 Task: In Heading Arial with underline. Font size of heading  '18'Font style of data Calibri. Font size of data  9Alignment of headline & data Align center. Fill color in heading,  RedFont color of data Black Apply border in Data No BorderIn the sheet  Attendance Trackerbook
Action: Mouse moved to (128, 101)
Screenshot: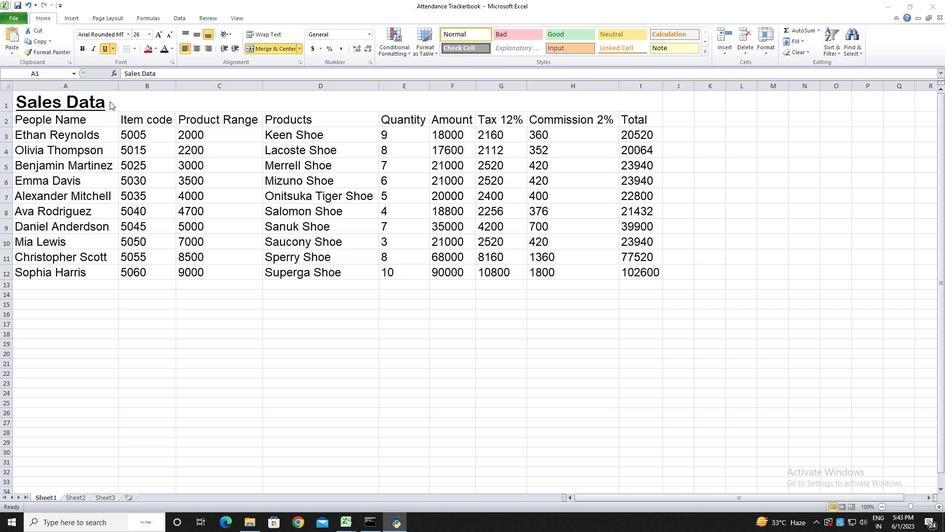 
Action: Mouse pressed left at (128, 101)
Screenshot: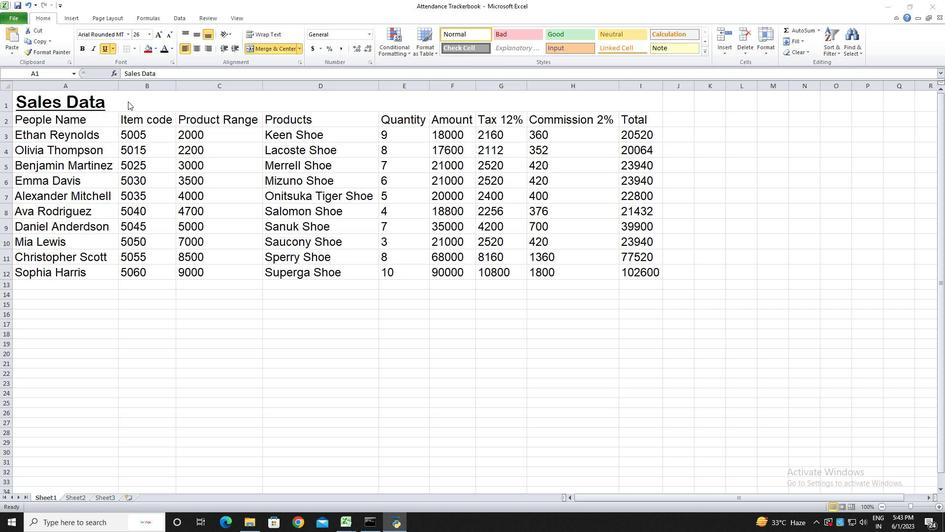 
Action: Mouse moved to (129, 33)
Screenshot: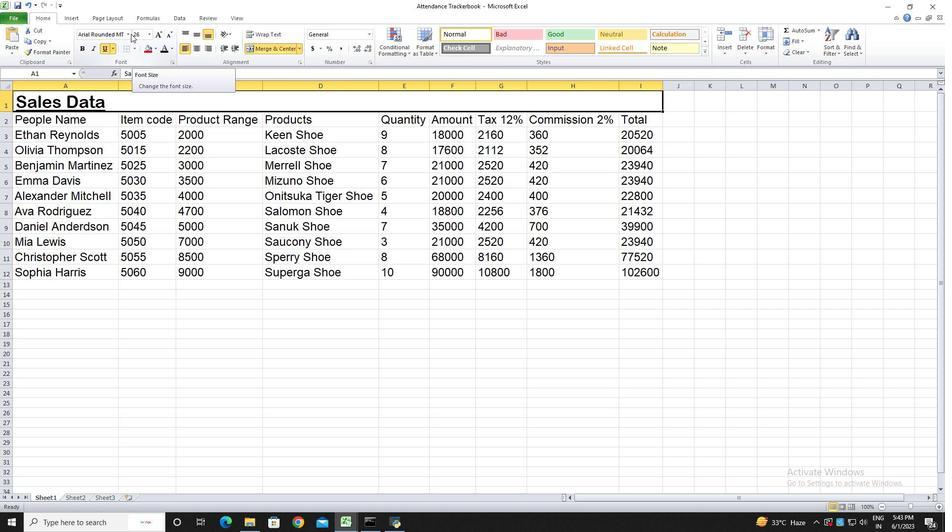 
Action: Mouse pressed left at (129, 33)
Screenshot: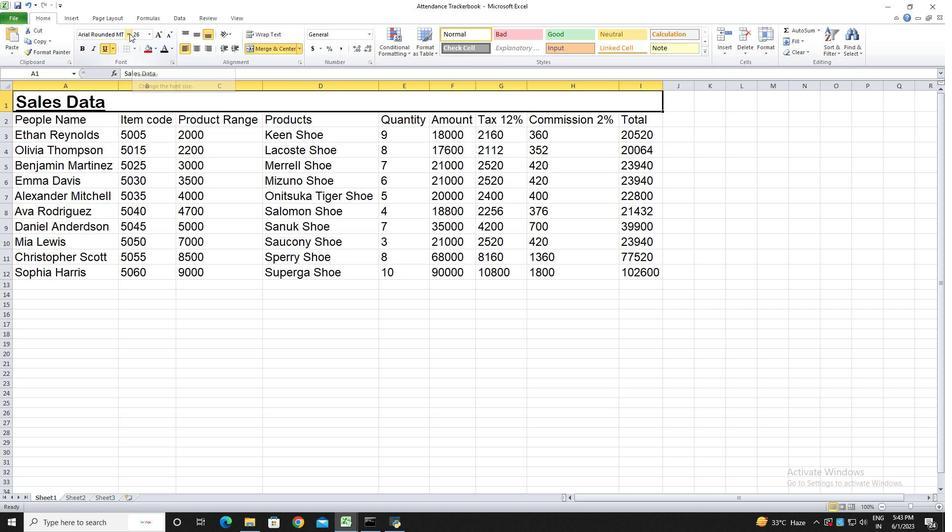 
Action: Mouse moved to (105, 114)
Screenshot: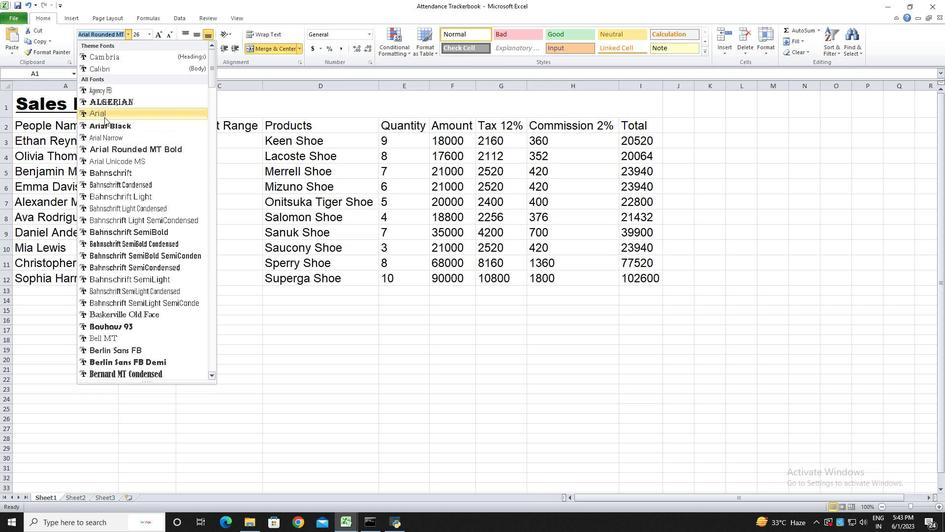 
Action: Mouse pressed left at (105, 114)
Screenshot: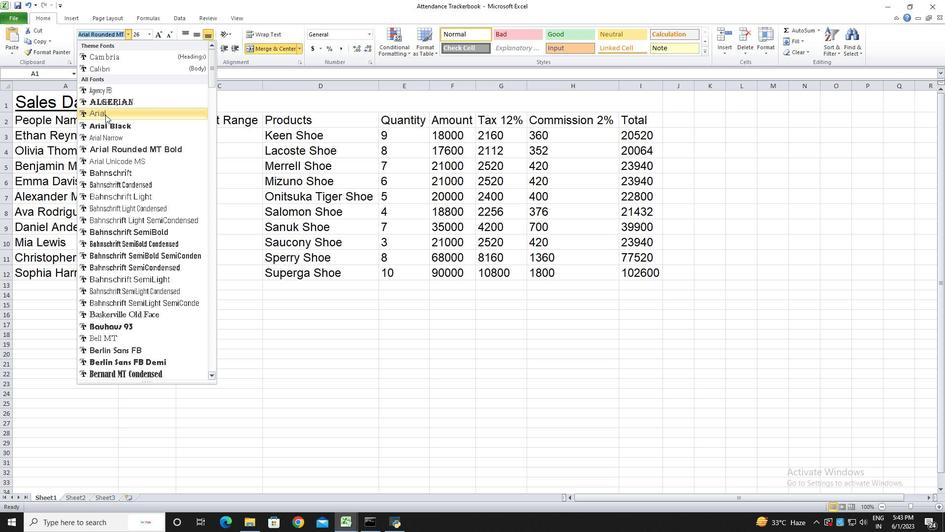 
Action: Mouse moved to (112, 48)
Screenshot: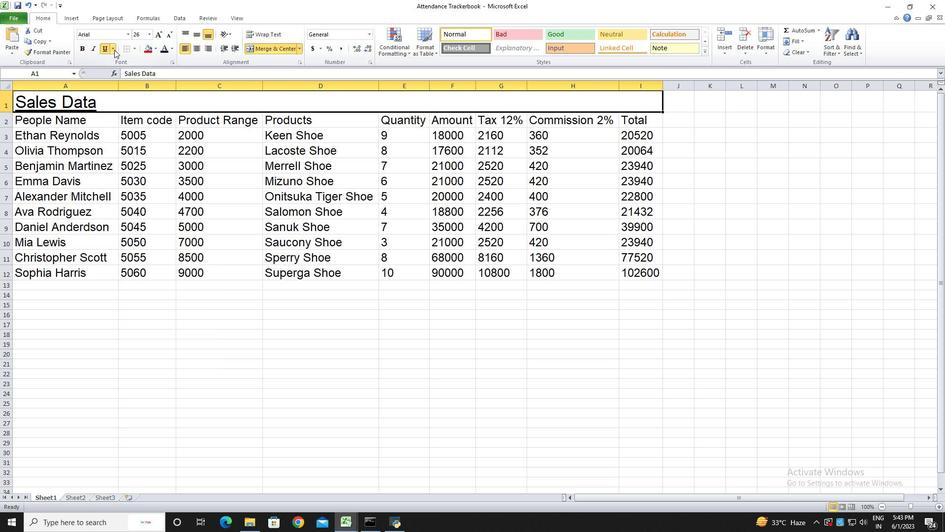 
Action: Mouse pressed left at (112, 48)
Screenshot: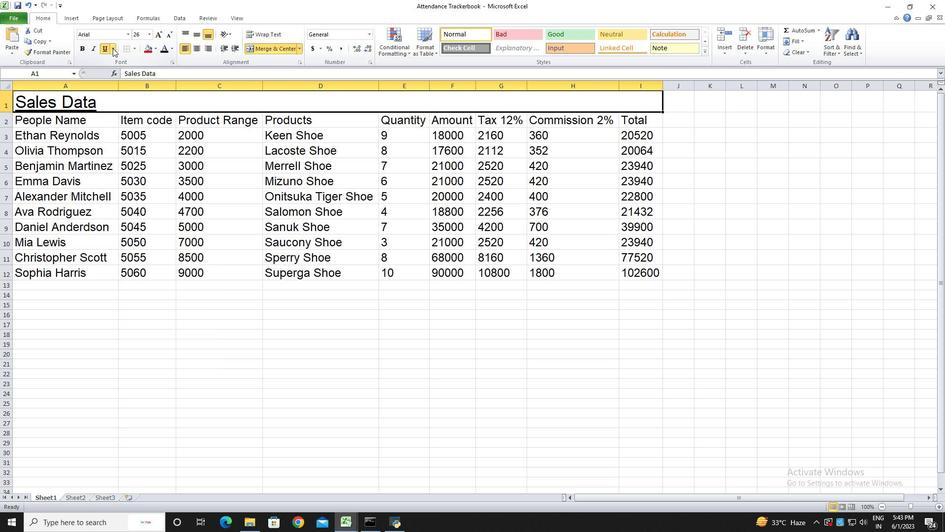 
Action: Mouse moved to (121, 59)
Screenshot: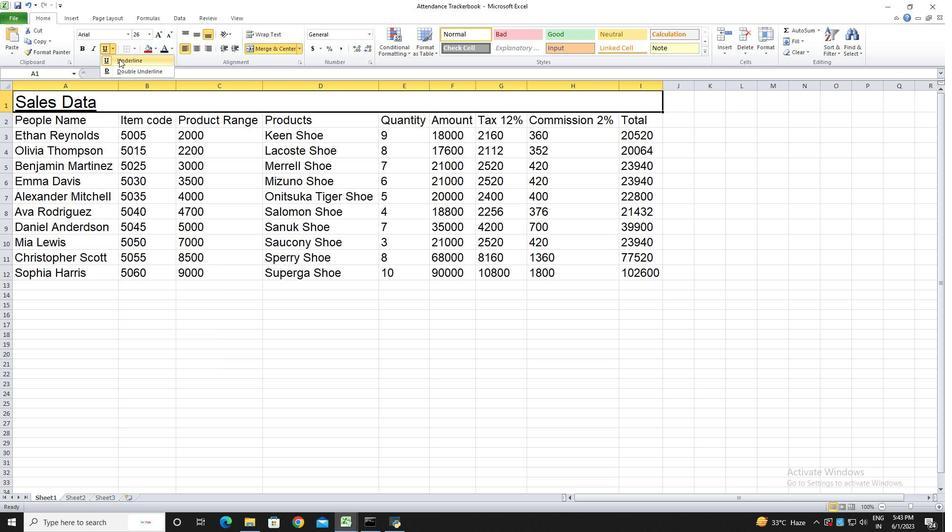 
Action: Mouse pressed left at (121, 59)
Screenshot: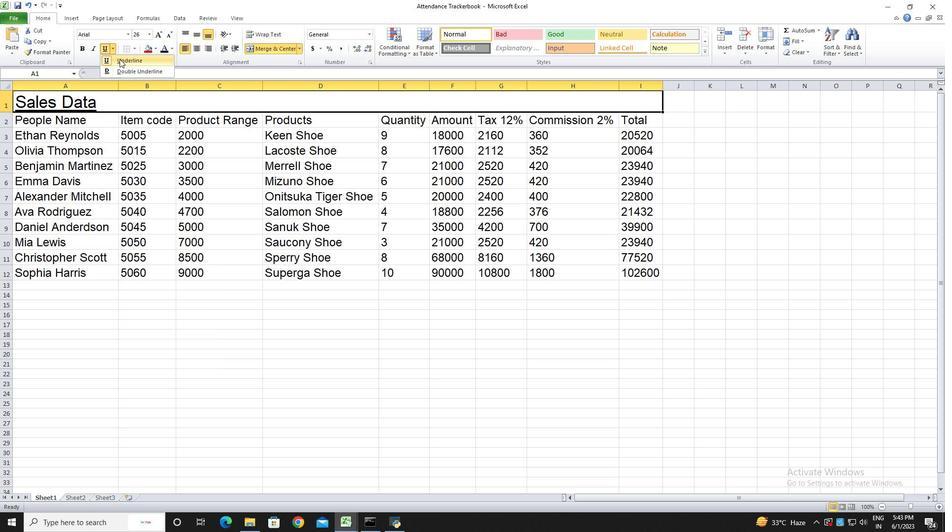 
Action: Mouse moved to (113, 47)
Screenshot: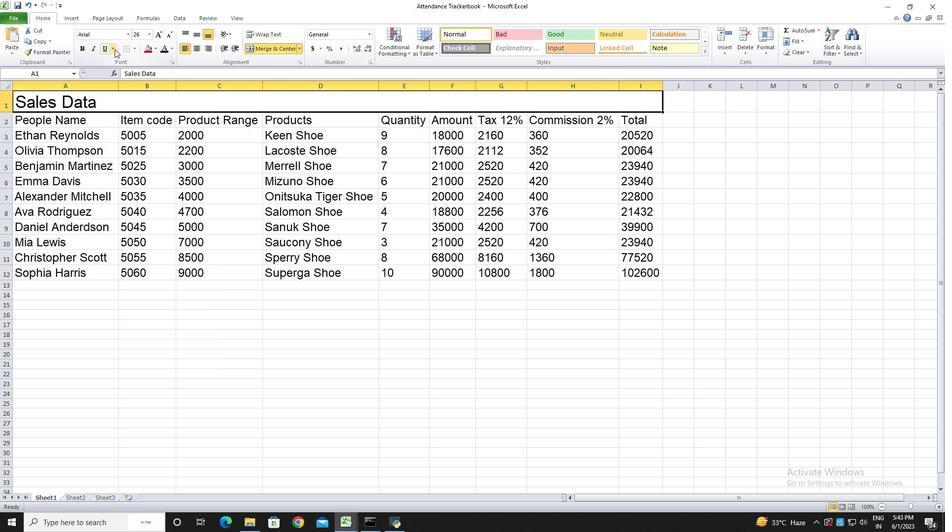 
Action: Mouse pressed left at (113, 47)
Screenshot: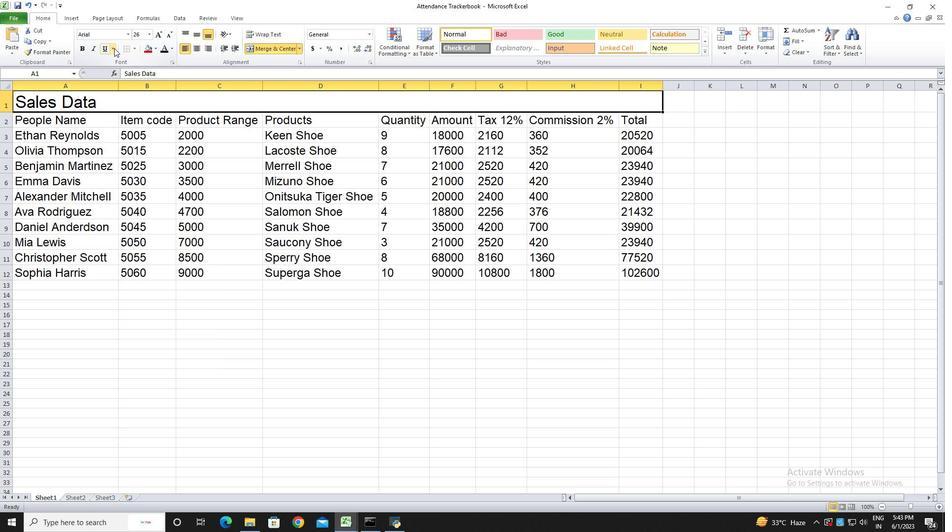 
Action: Mouse moved to (124, 62)
Screenshot: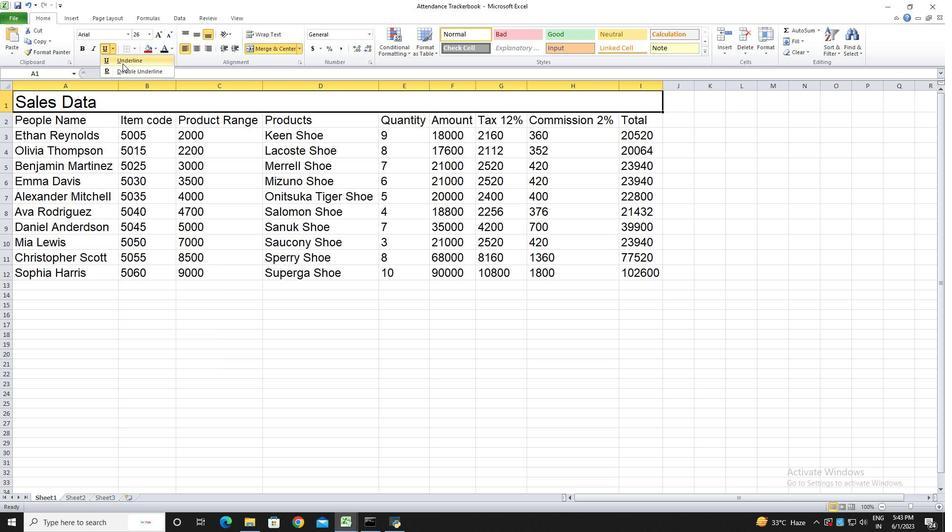 
Action: Mouse pressed left at (124, 62)
Screenshot: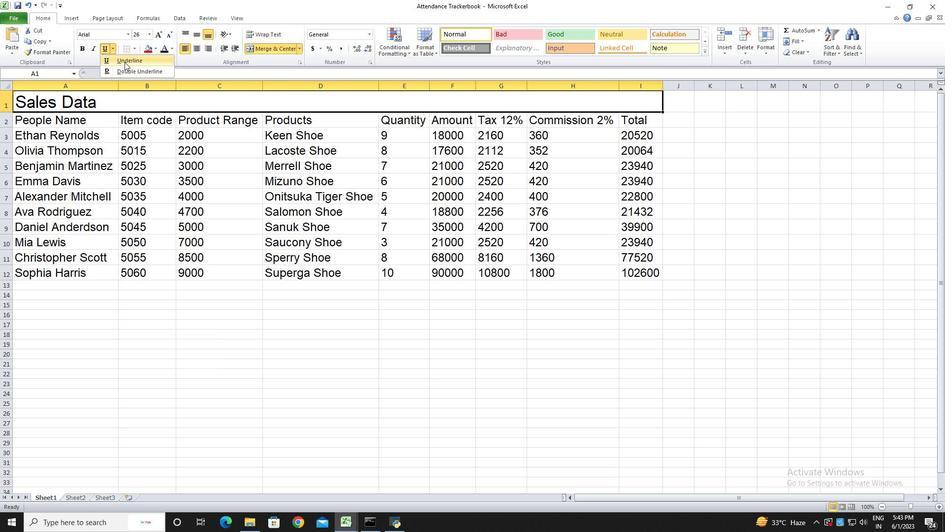 
Action: Mouse moved to (171, 32)
Screenshot: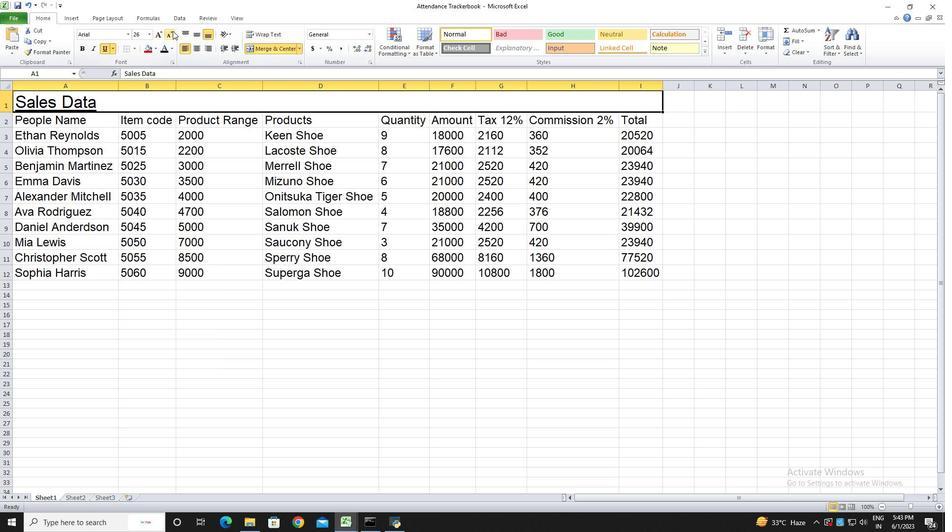 
Action: Mouse pressed left at (171, 32)
Screenshot: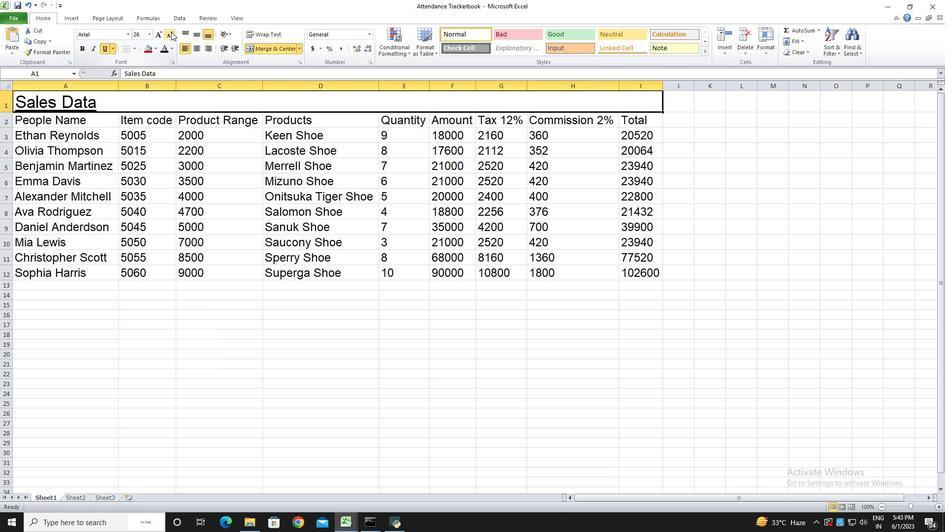 
Action: Mouse pressed left at (171, 32)
Screenshot: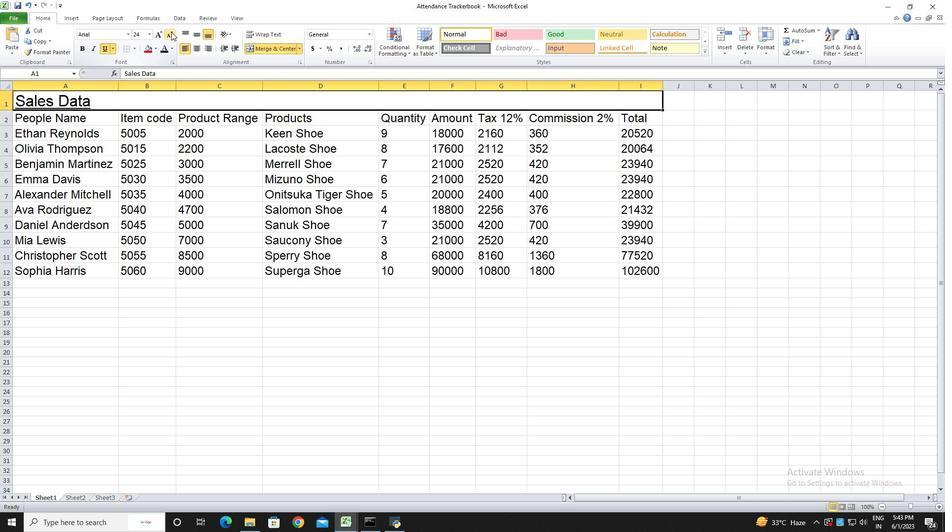 
Action: Mouse pressed left at (171, 32)
Screenshot: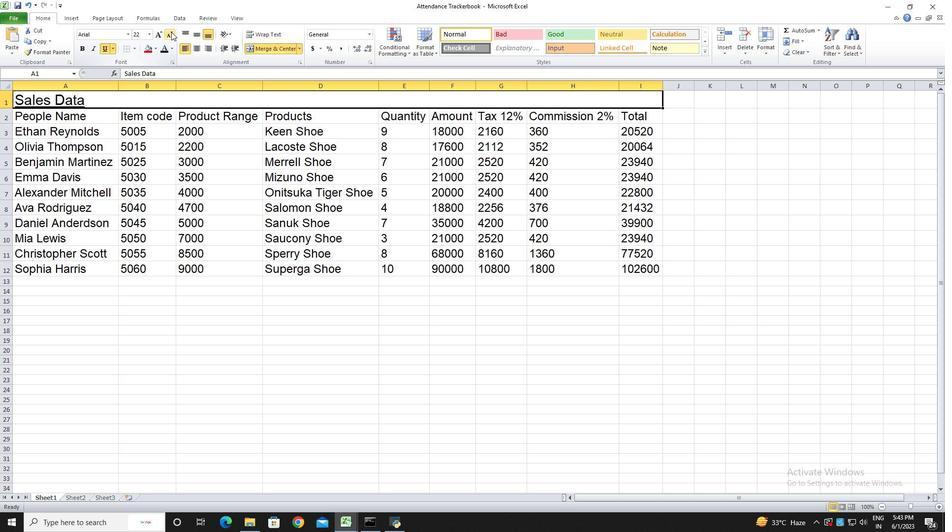 
Action: Mouse pressed left at (171, 32)
Screenshot: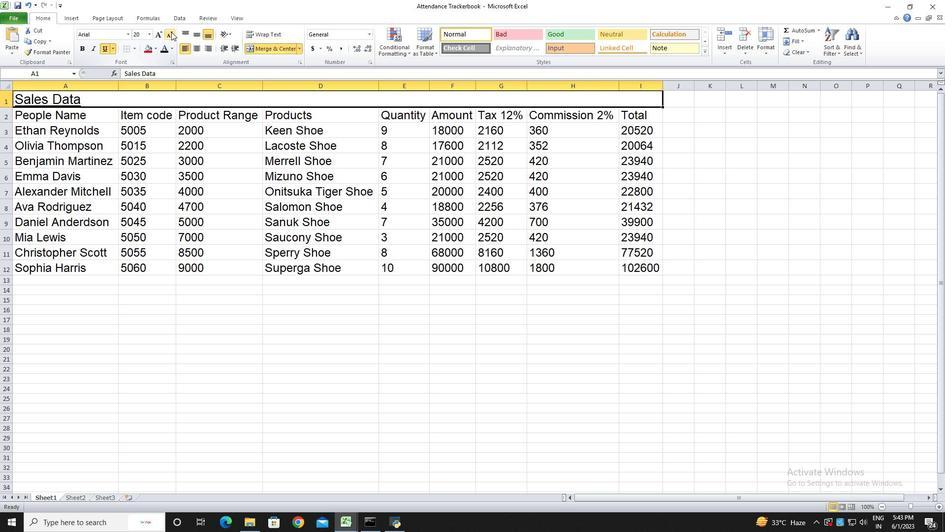 
Action: Mouse moved to (122, 328)
Screenshot: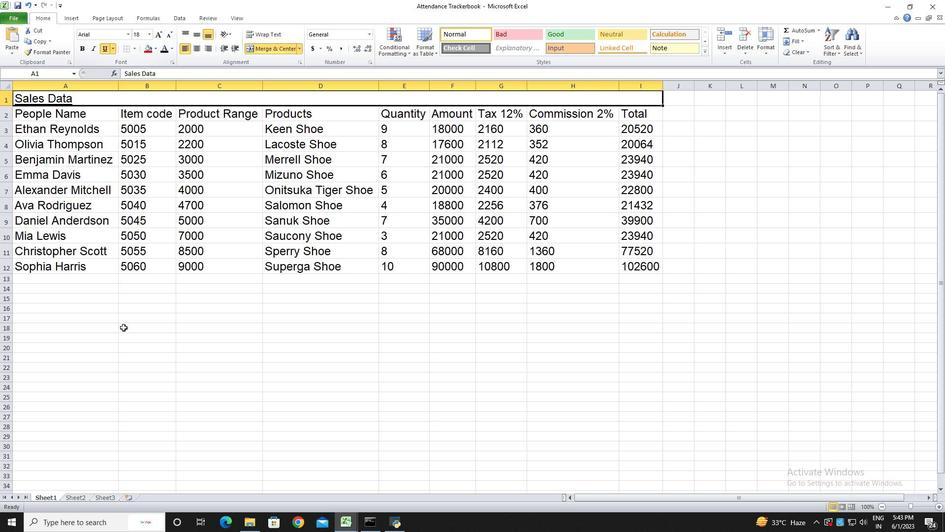 
Action: Mouse pressed left at (122, 328)
Screenshot: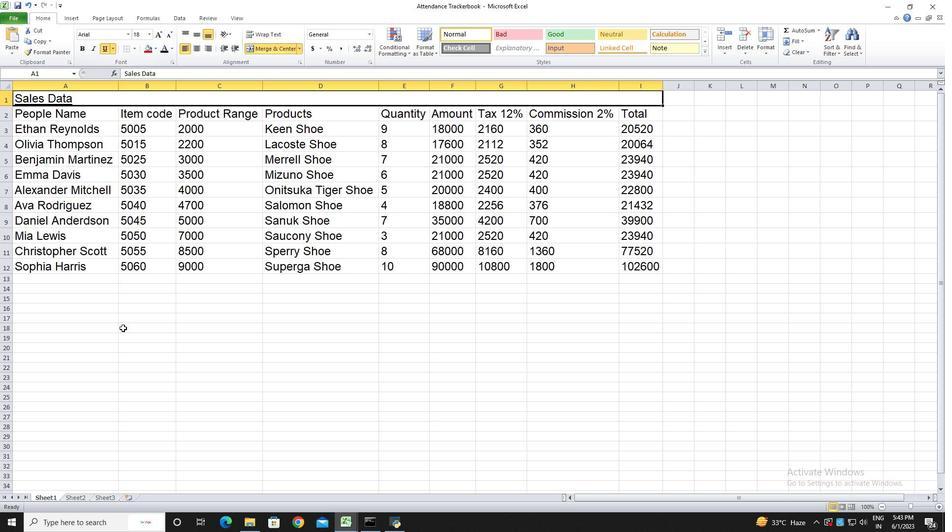 
Action: Mouse moved to (67, 113)
Screenshot: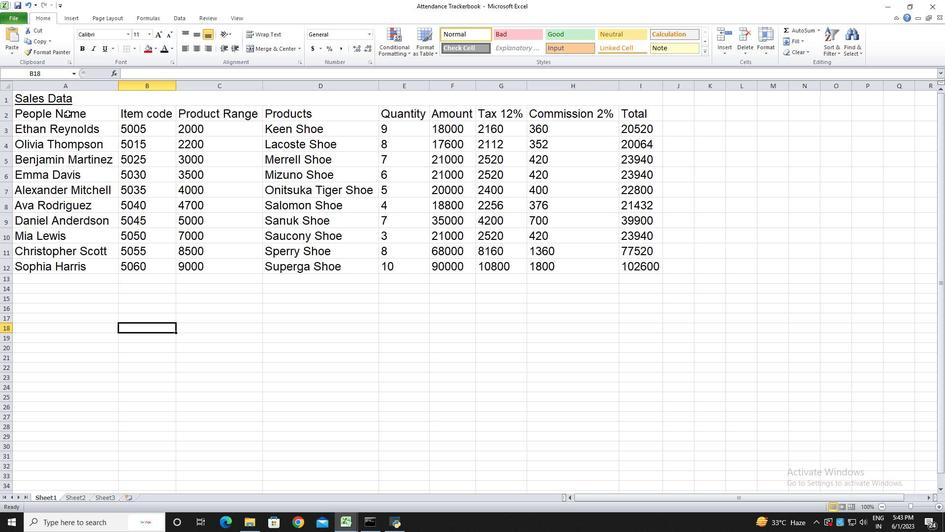 
Action: Mouse pressed left at (67, 113)
Screenshot: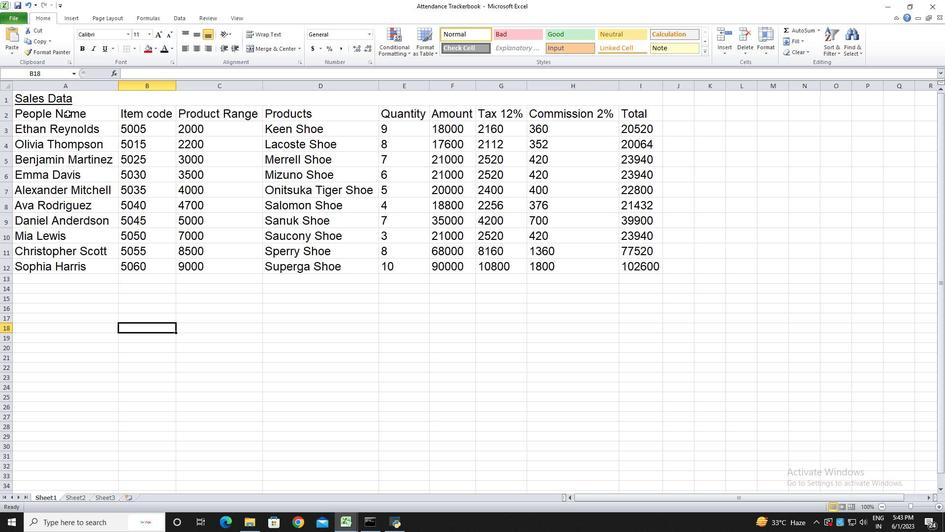 
Action: Mouse moved to (128, 33)
Screenshot: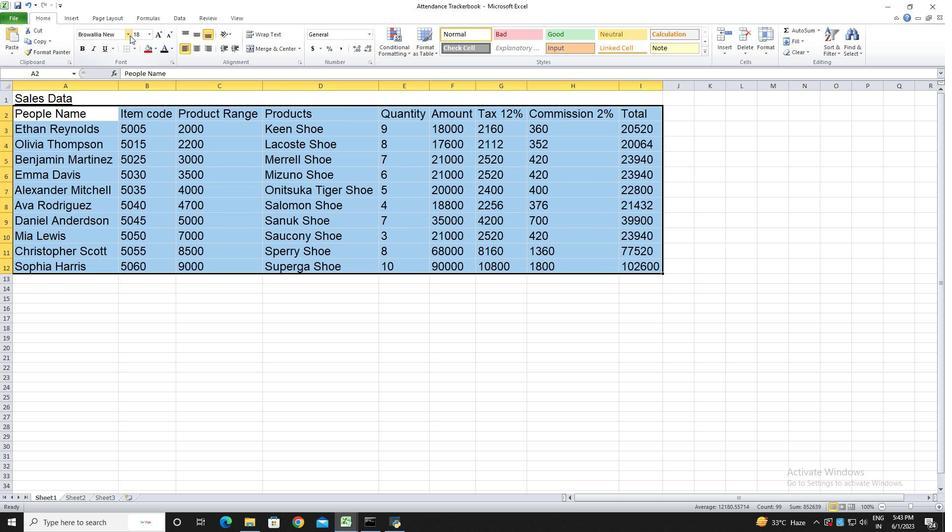 
Action: Mouse pressed left at (128, 33)
Screenshot: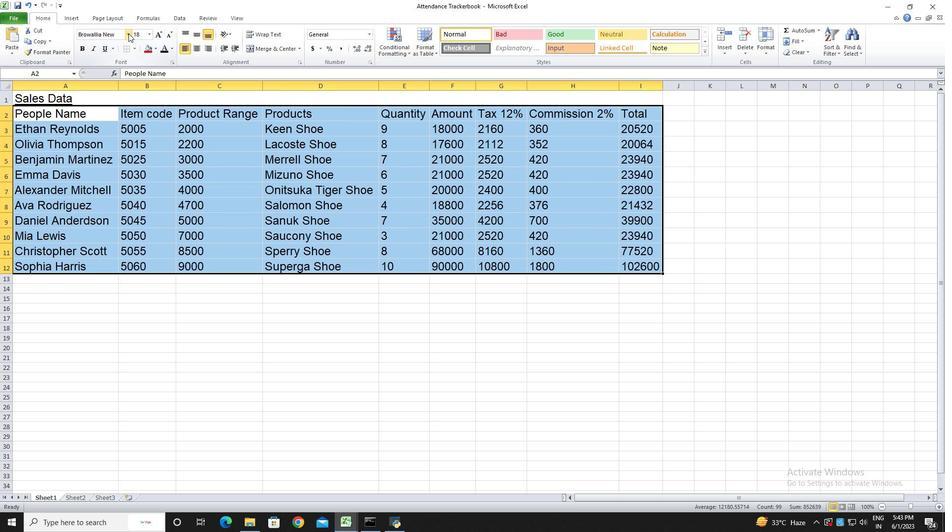 
Action: Mouse moved to (108, 68)
Screenshot: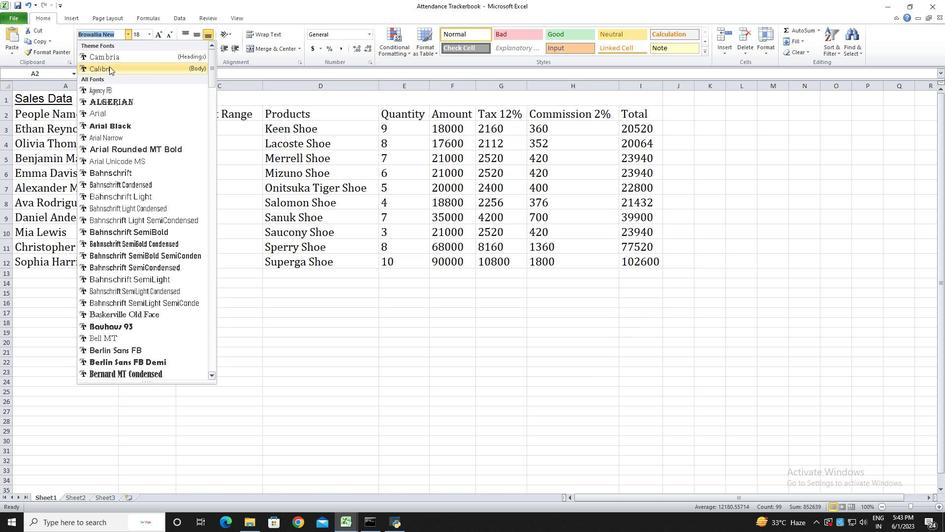 
Action: Mouse pressed left at (108, 68)
Screenshot: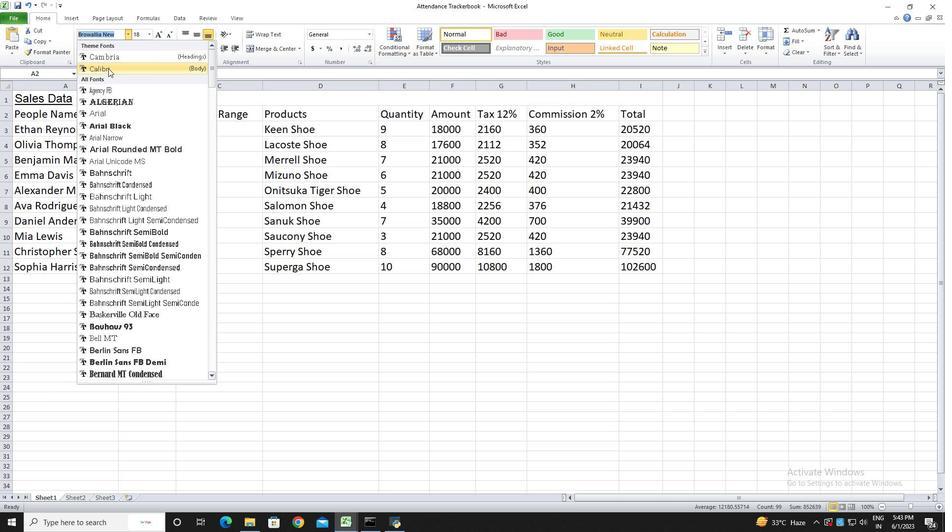 
Action: Mouse moved to (174, 33)
Screenshot: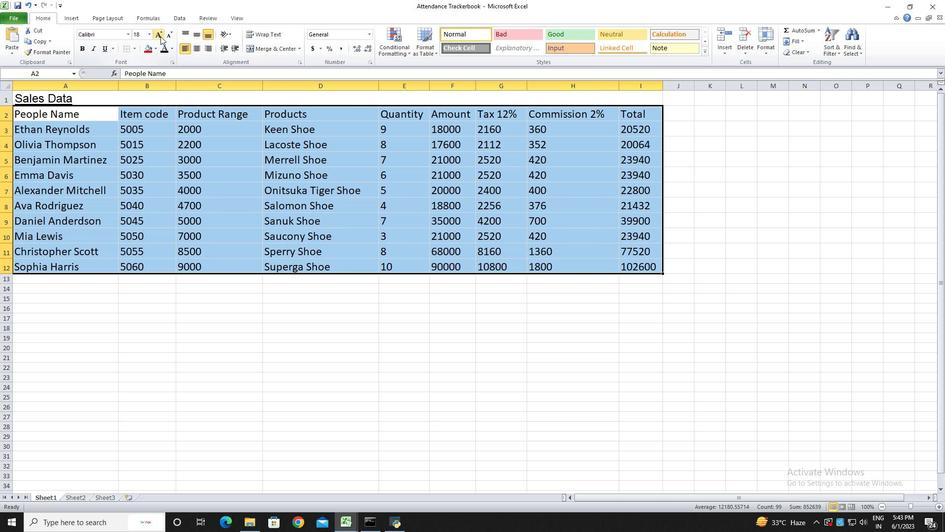 
Action: Mouse pressed left at (174, 33)
Screenshot: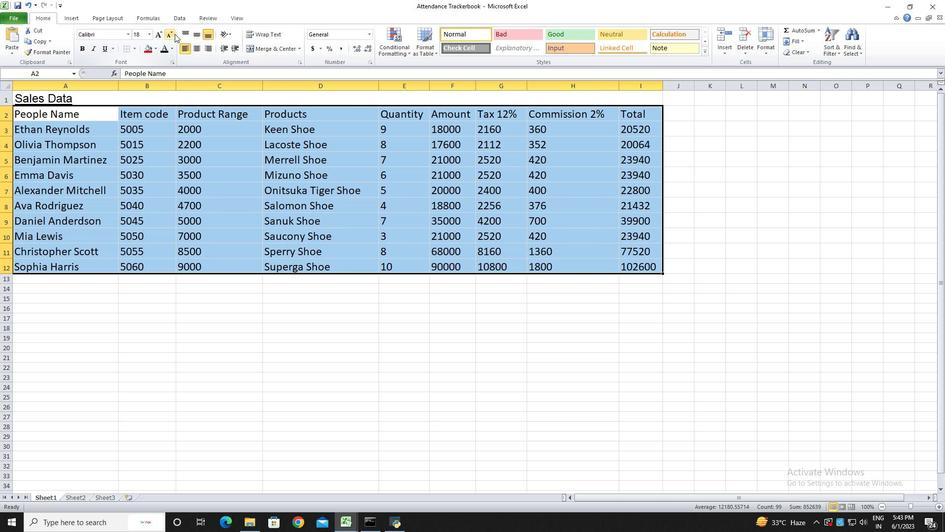 
Action: Mouse moved to (174, 33)
Screenshot: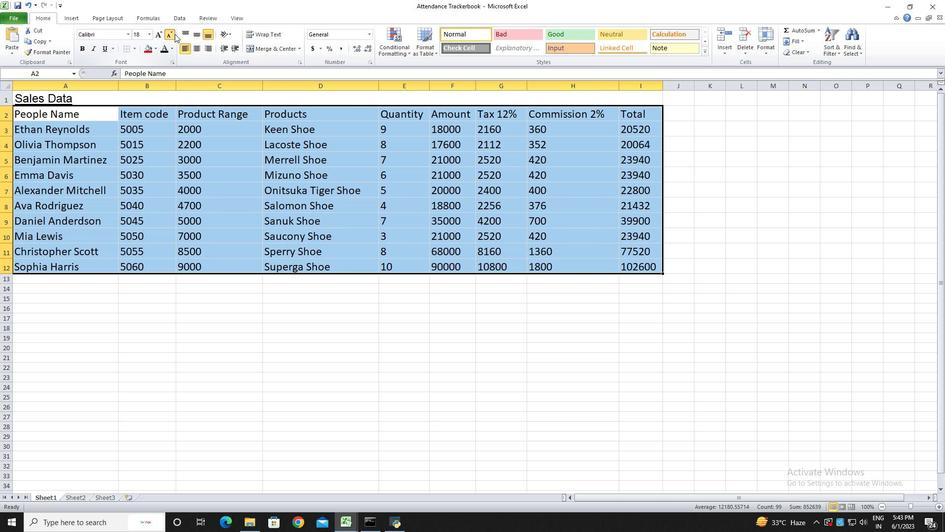 
Action: Mouse pressed left at (174, 33)
Screenshot: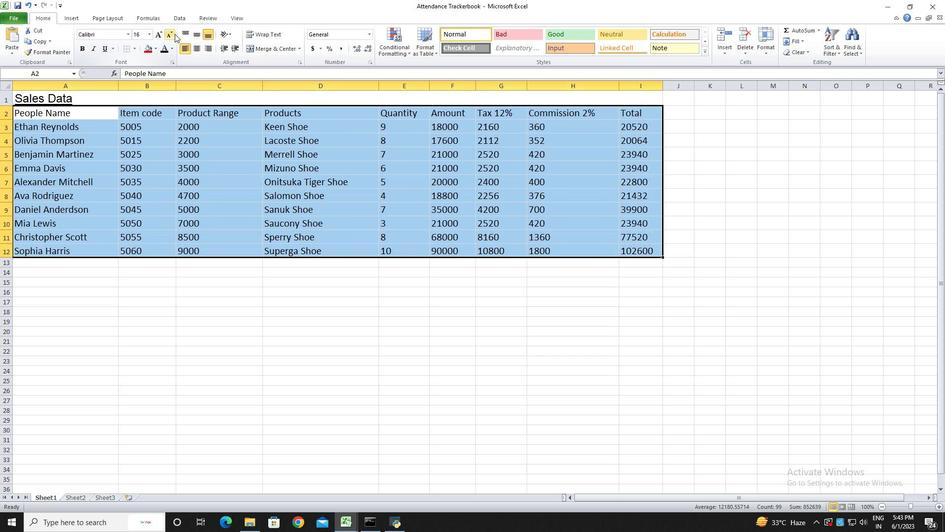 
Action: Mouse pressed left at (174, 33)
Screenshot: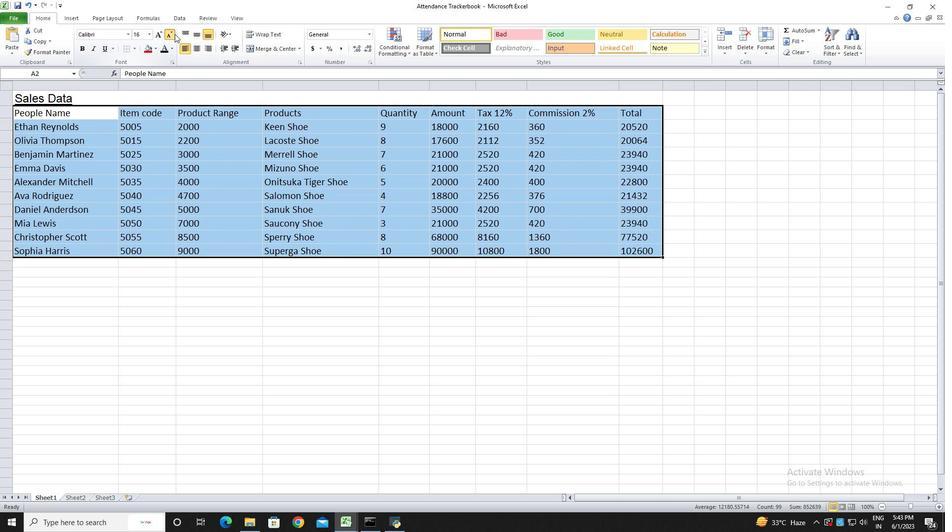 
Action: Mouse pressed left at (174, 33)
Screenshot: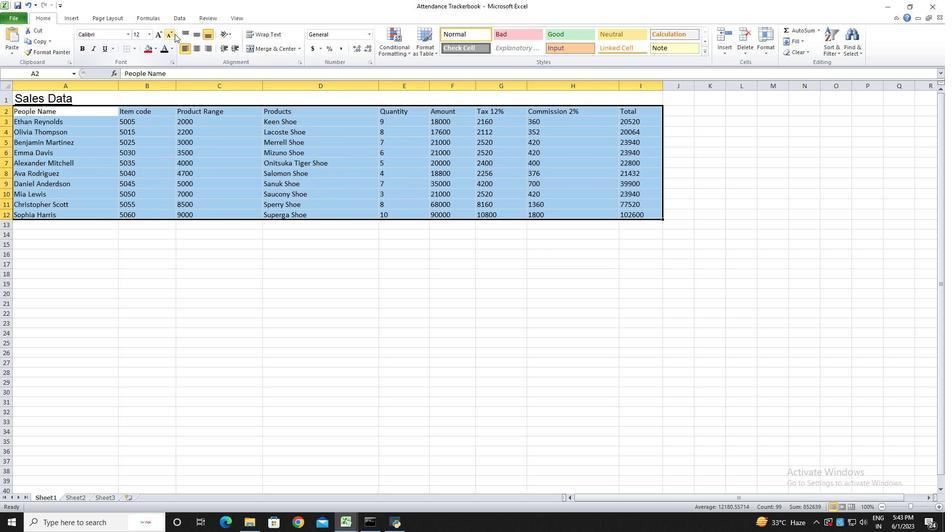 
Action: Mouse pressed left at (174, 33)
Screenshot: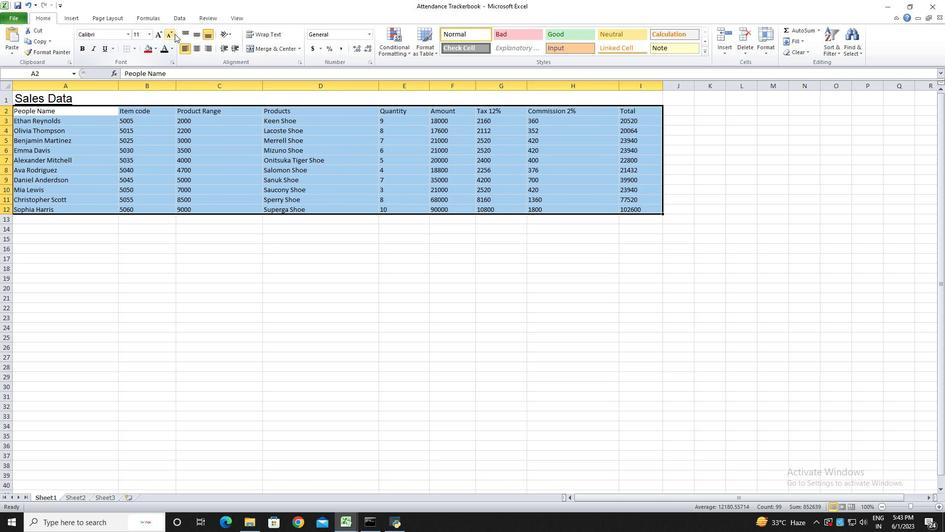 
Action: Mouse pressed left at (174, 33)
Screenshot: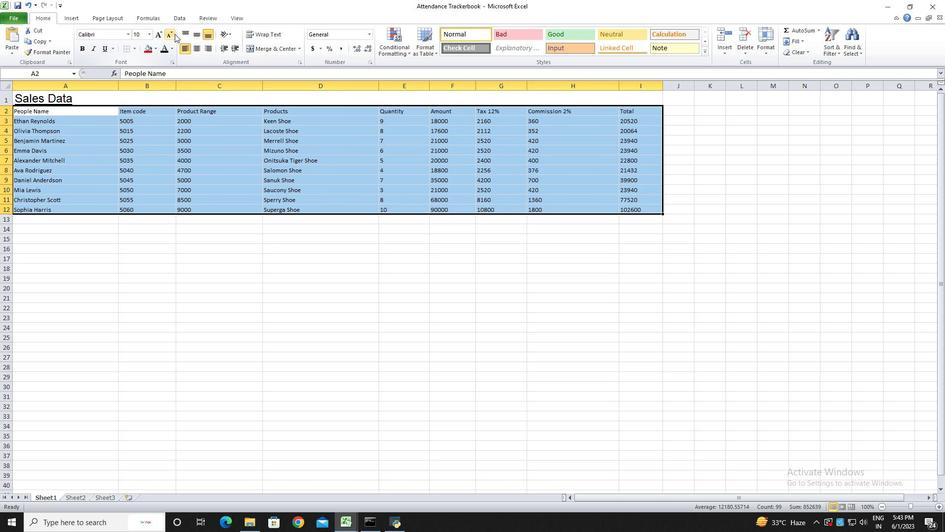 
Action: Mouse moved to (59, 257)
Screenshot: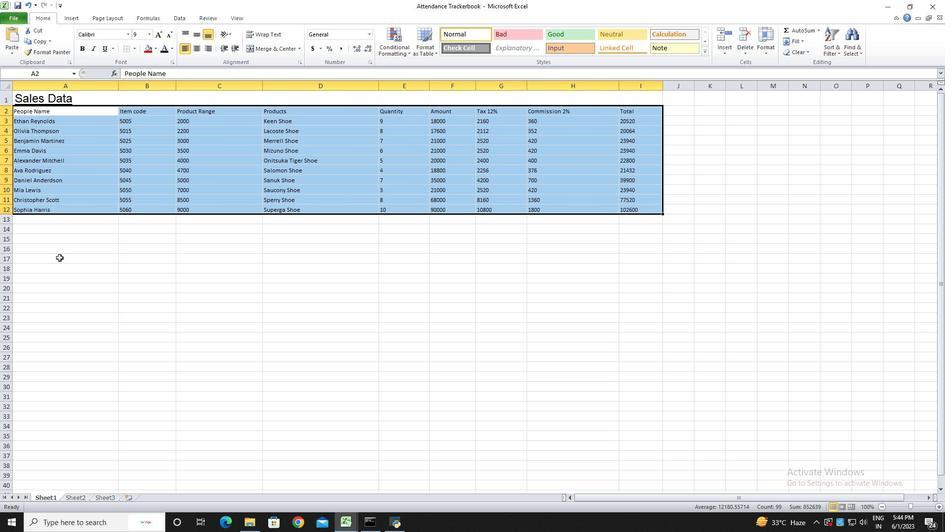 
Action: Mouse pressed left at (59, 257)
Screenshot: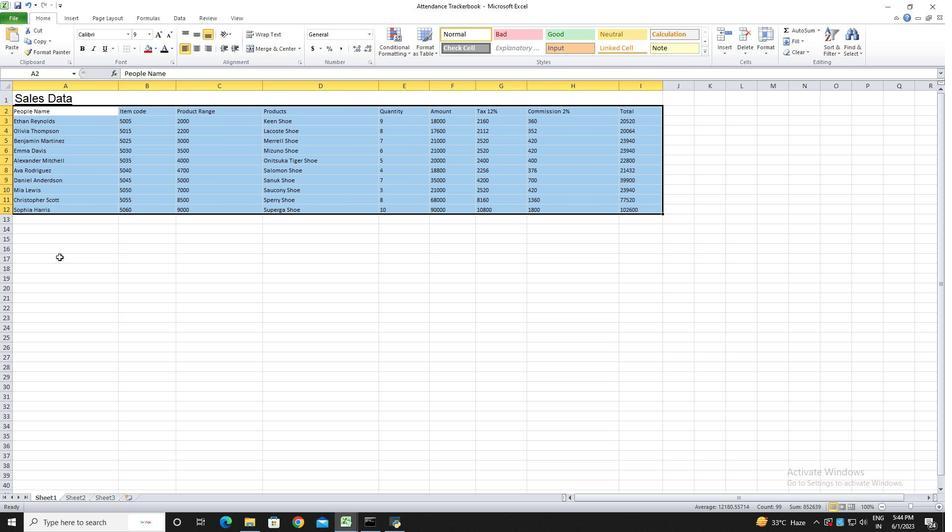 
Action: Mouse moved to (90, 100)
Screenshot: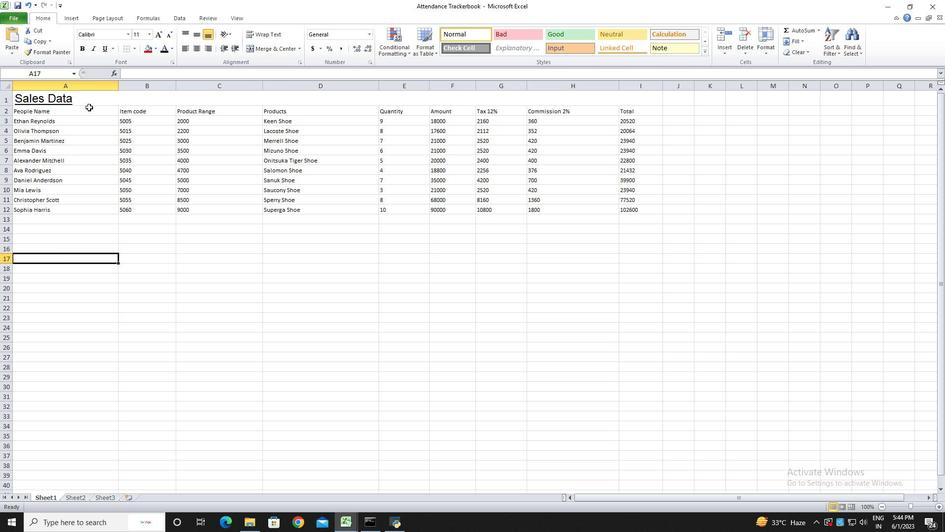 
Action: Mouse pressed left at (90, 100)
Screenshot: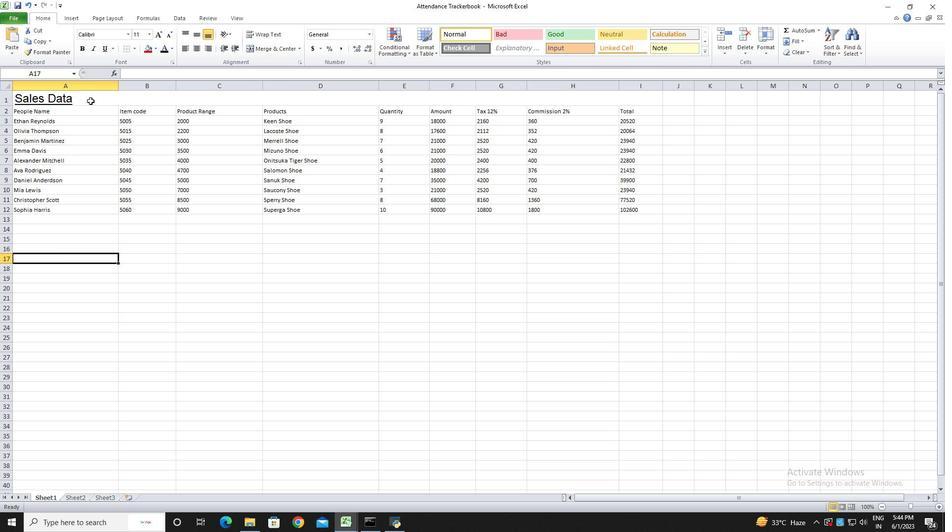 
Action: Mouse moved to (93, 97)
Screenshot: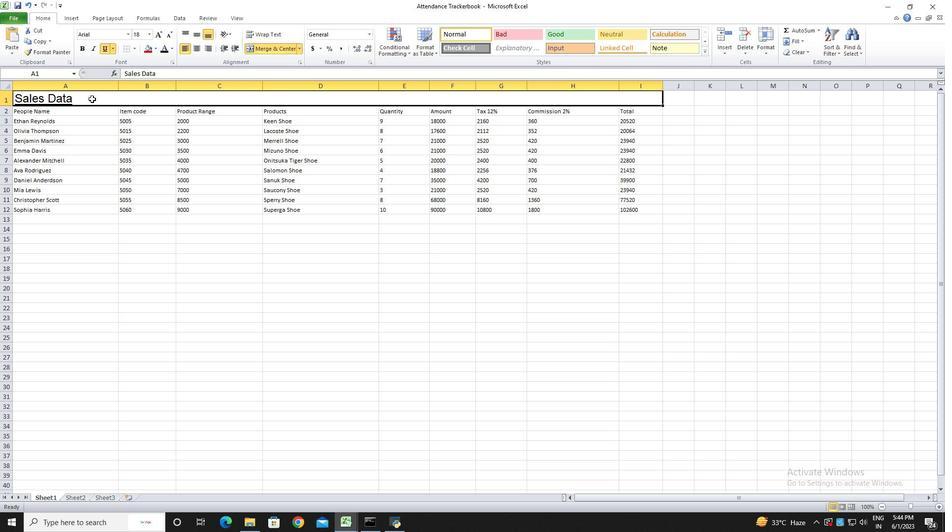 
Action: Mouse pressed left at (93, 97)
Screenshot: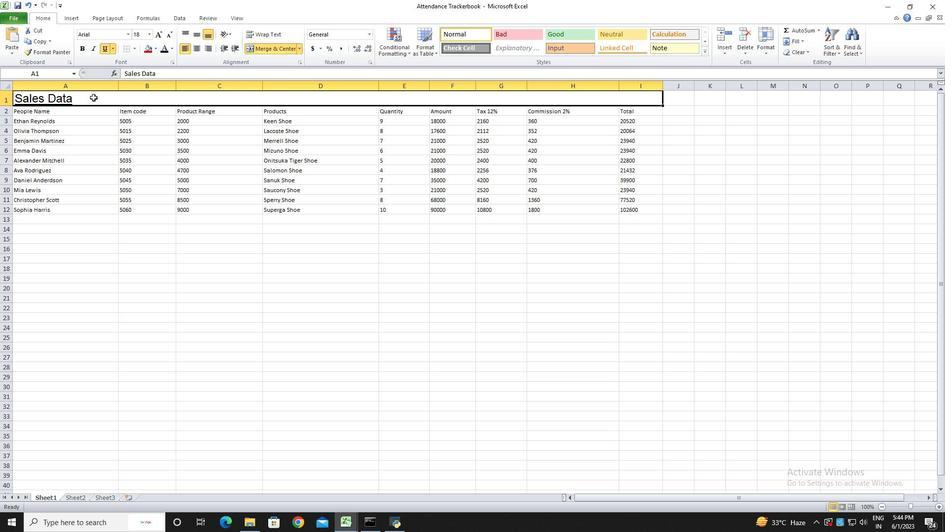 
Action: Mouse moved to (197, 50)
Screenshot: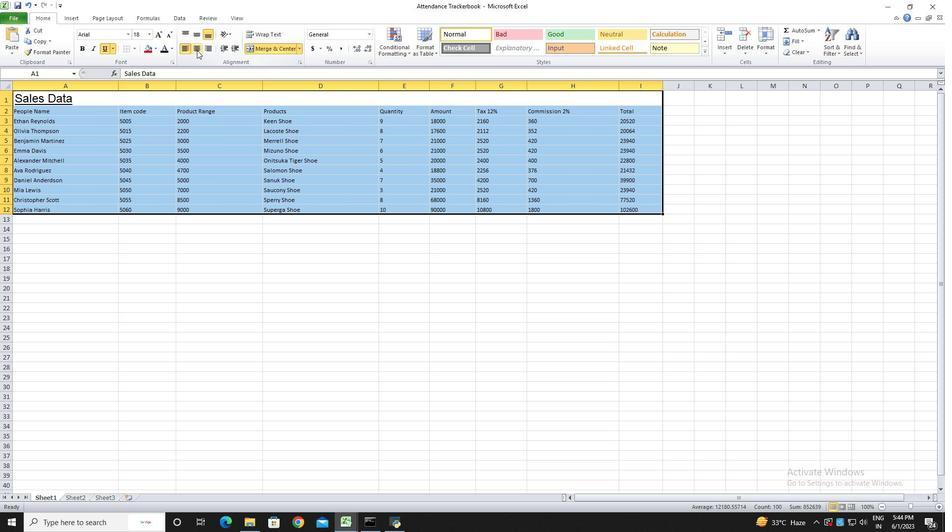 
Action: Mouse pressed left at (197, 50)
Screenshot: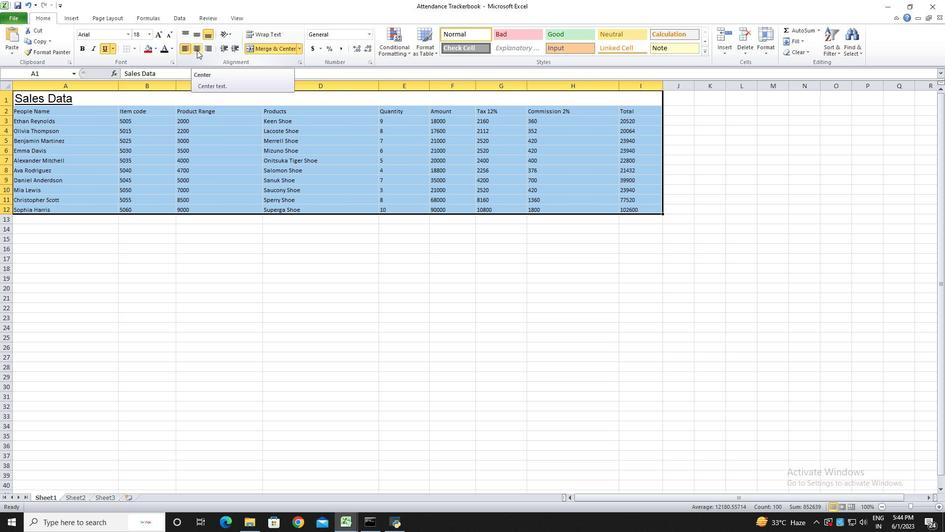 
Action: Mouse moved to (262, 99)
Screenshot: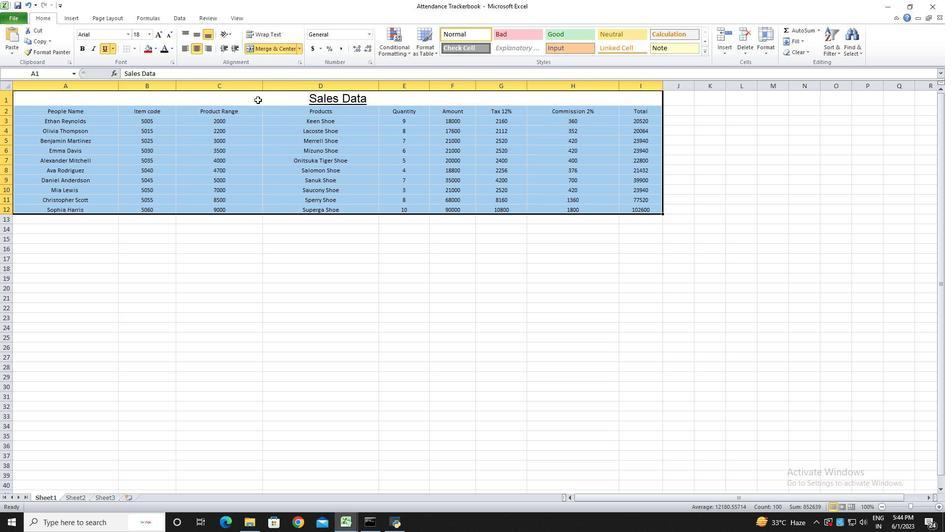 
Action: Mouse pressed left at (262, 99)
Screenshot: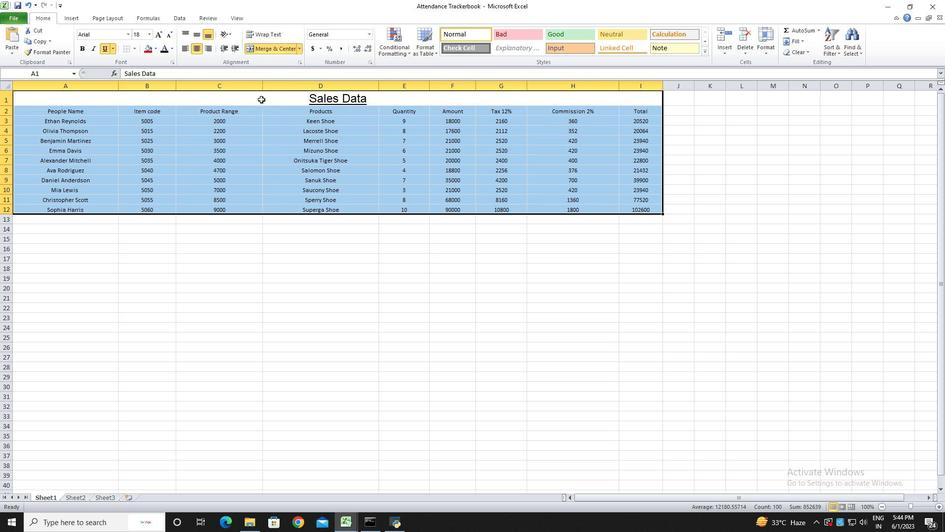 
Action: Mouse moved to (157, 47)
Screenshot: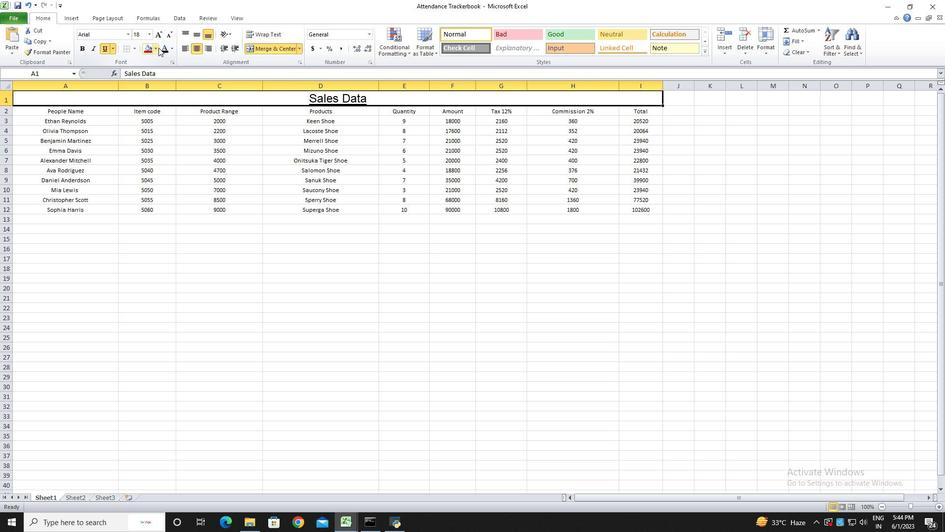 
Action: Mouse pressed left at (157, 47)
Screenshot: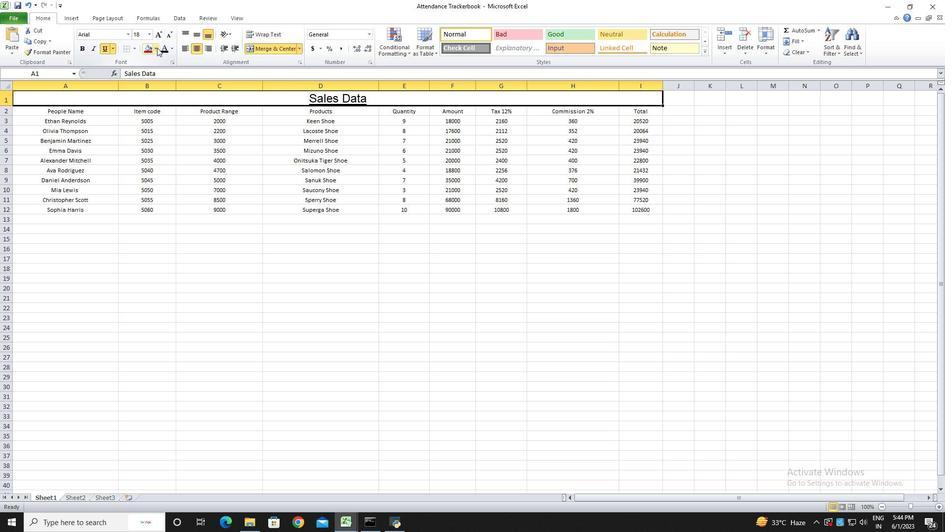 
Action: Mouse moved to (156, 119)
Screenshot: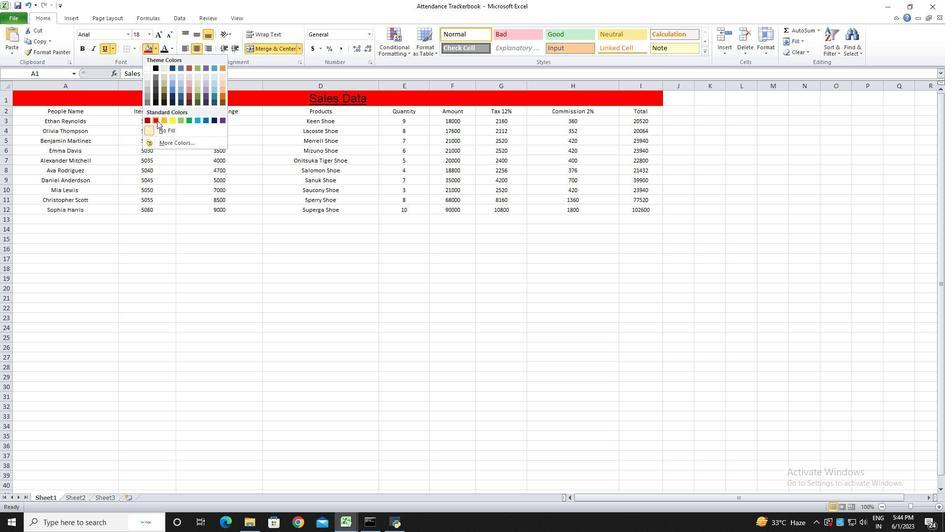 
Action: Mouse pressed left at (156, 119)
Screenshot: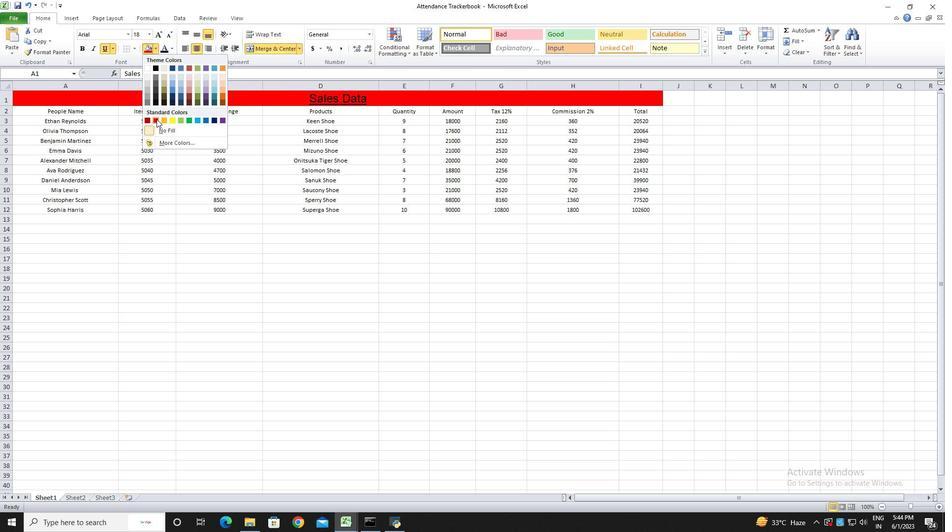 
Action: Mouse moved to (137, 299)
Screenshot: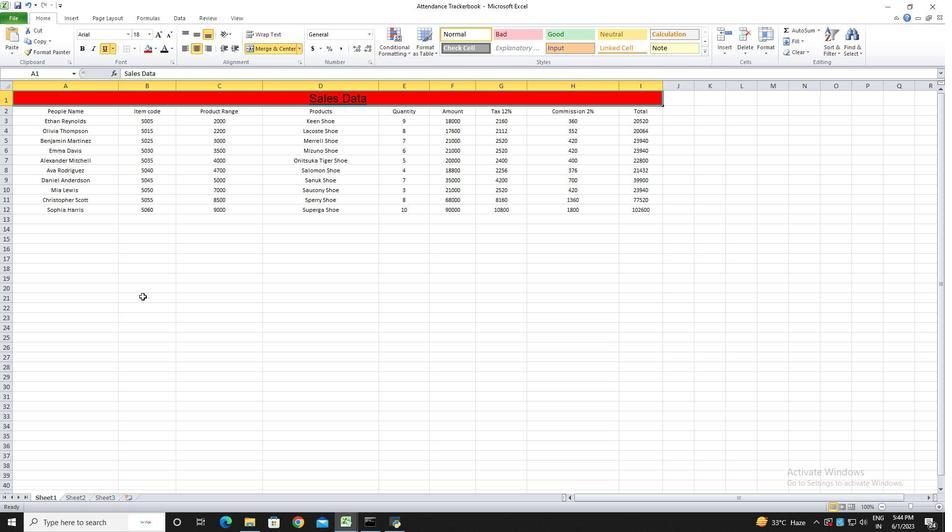 
Action: Mouse pressed left at (137, 299)
Screenshot: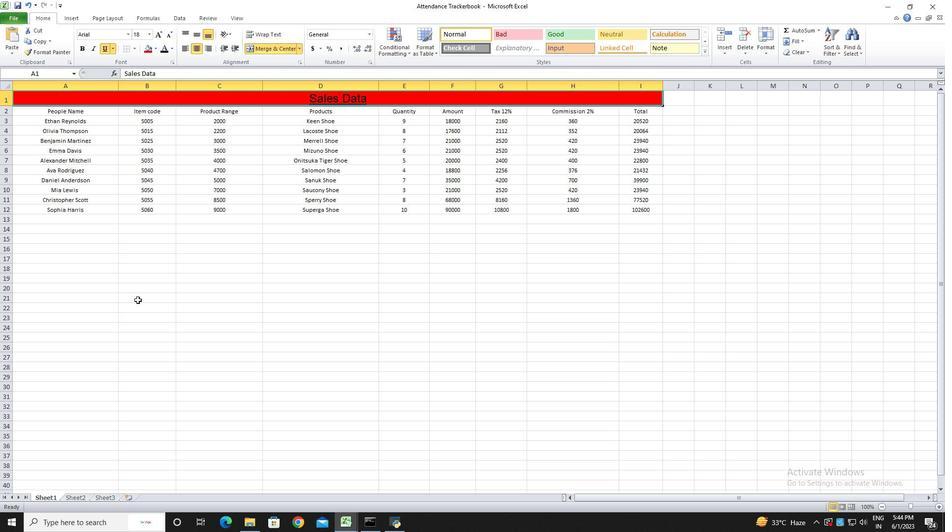 
Action: Mouse moved to (41, 112)
Screenshot: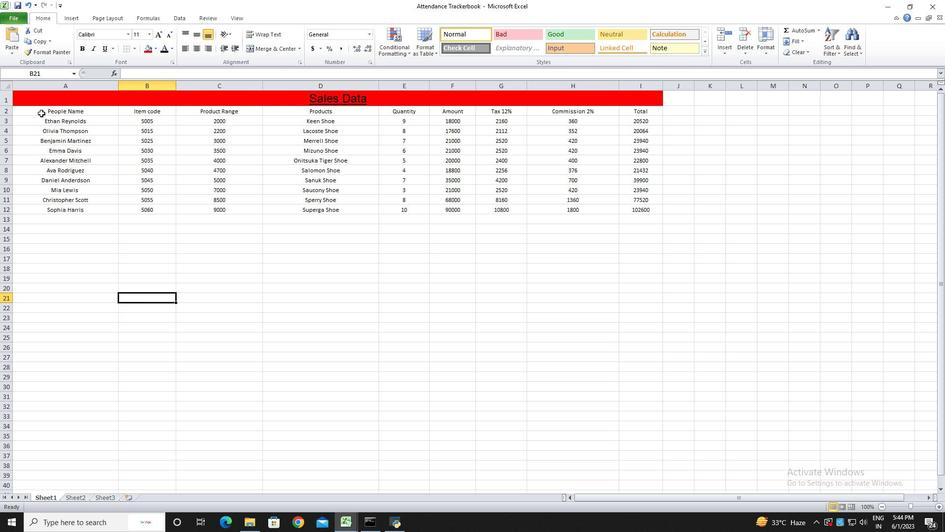 
Action: Mouse pressed left at (41, 112)
Screenshot: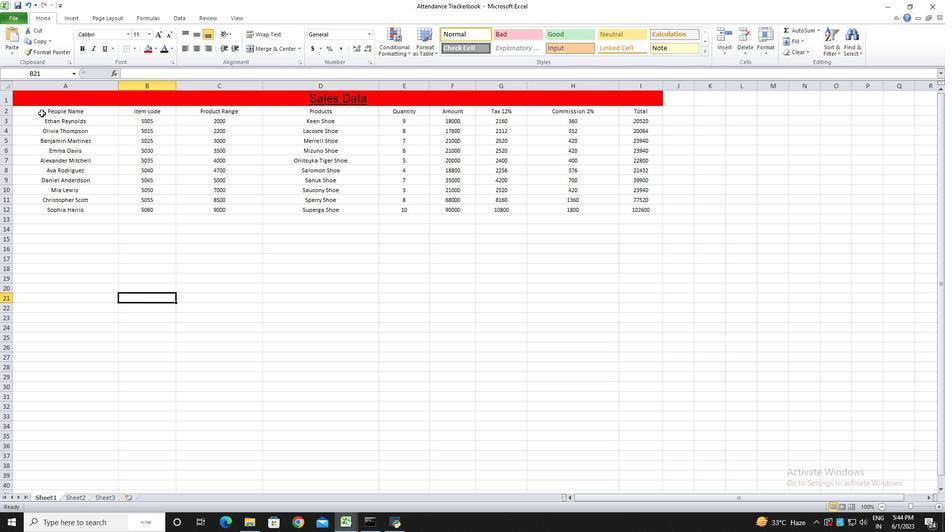 
Action: Mouse pressed left at (41, 112)
Screenshot: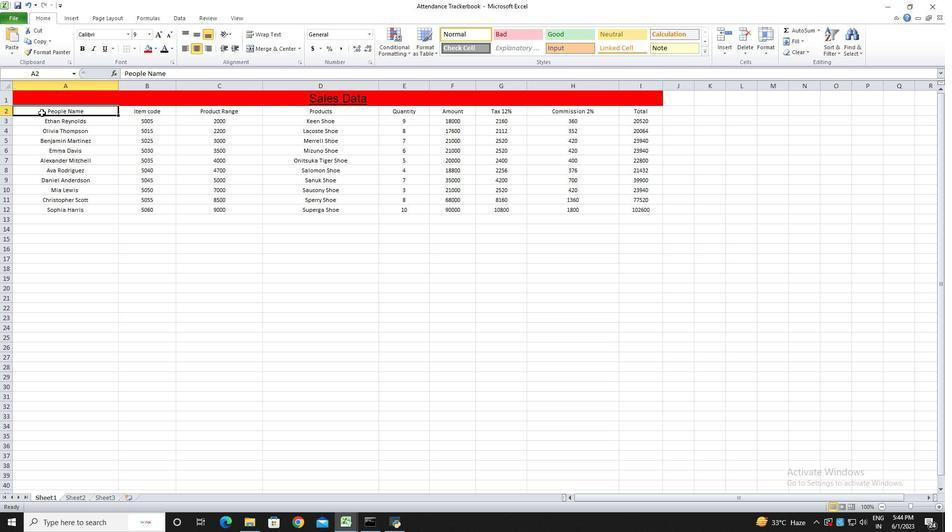 
Action: Mouse moved to (171, 46)
Screenshot: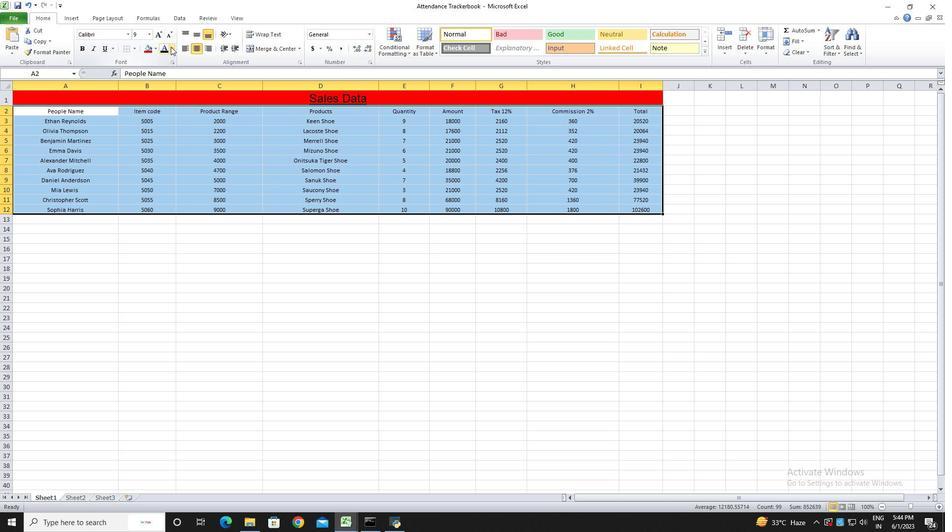 
Action: Mouse pressed left at (171, 46)
Screenshot: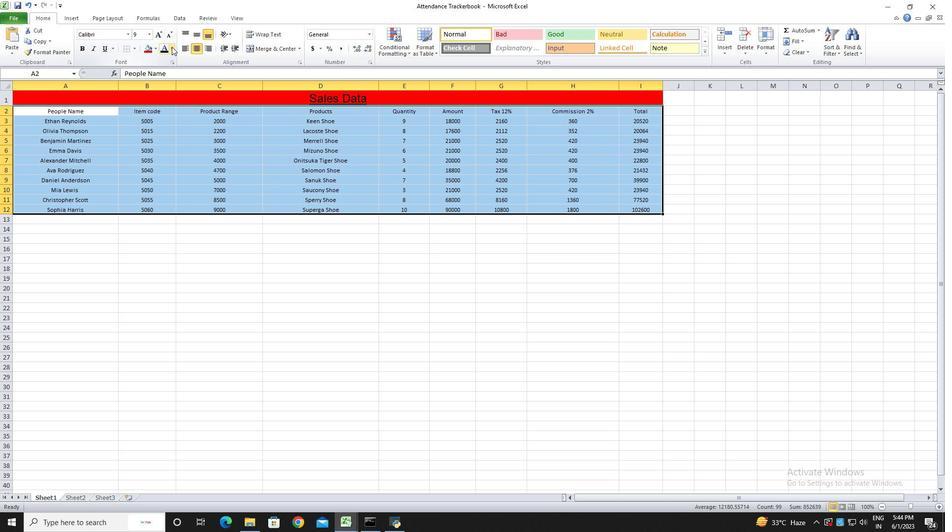 
Action: Mouse moved to (172, 79)
Screenshot: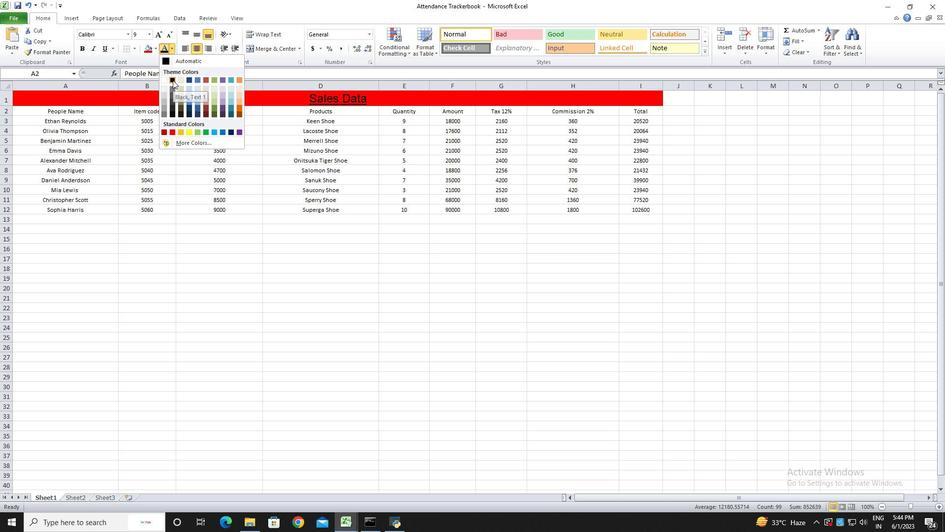 
Action: Mouse pressed left at (172, 79)
Screenshot: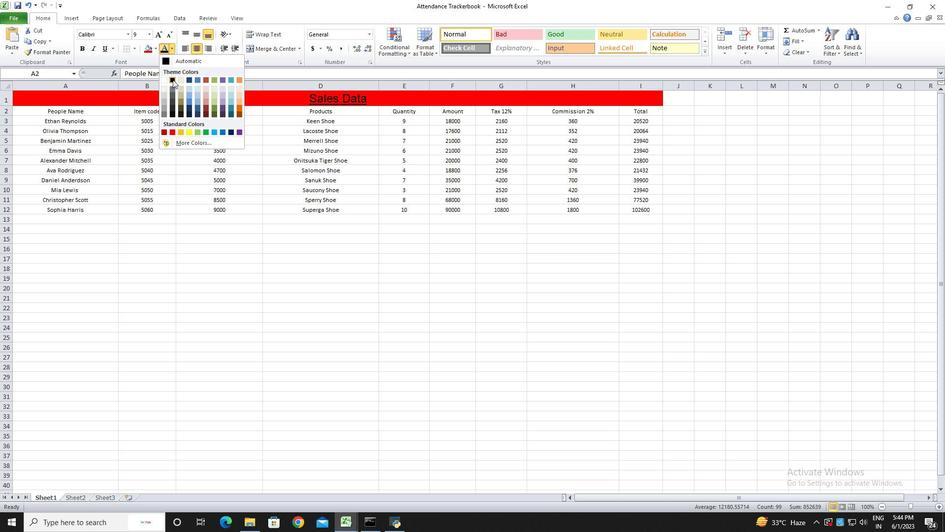 
Action: Mouse moved to (135, 49)
Screenshot: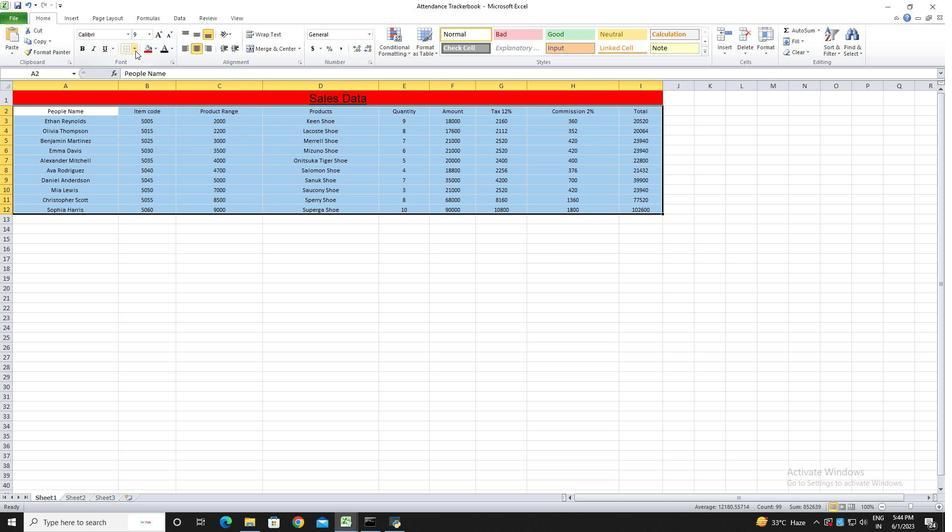 
Action: Mouse pressed left at (135, 49)
Screenshot: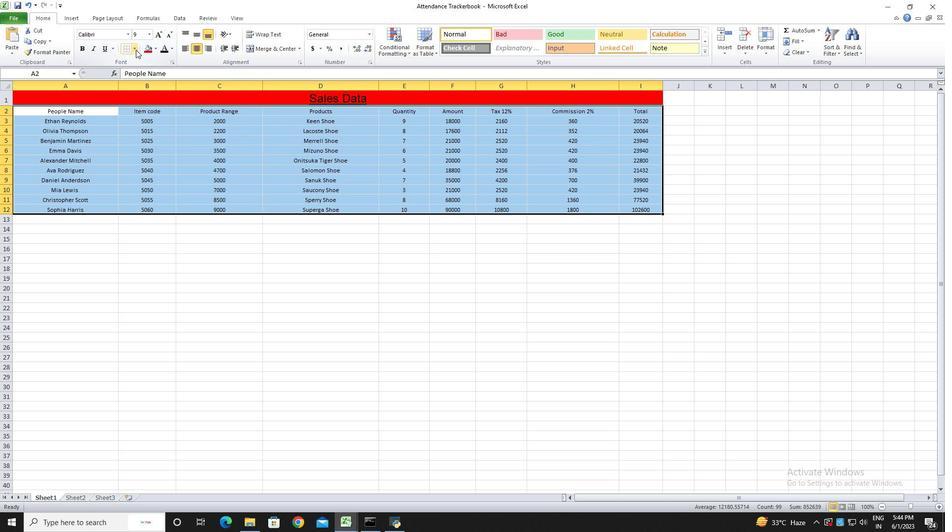 
Action: Mouse moved to (141, 114)
Screenshot: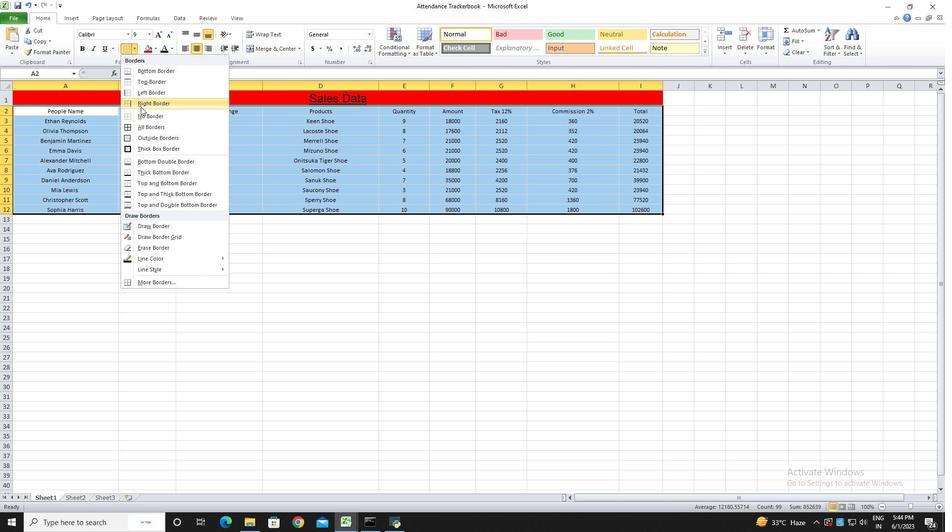 
Action: Mouse pressed left at (141, 114)
Screenshot: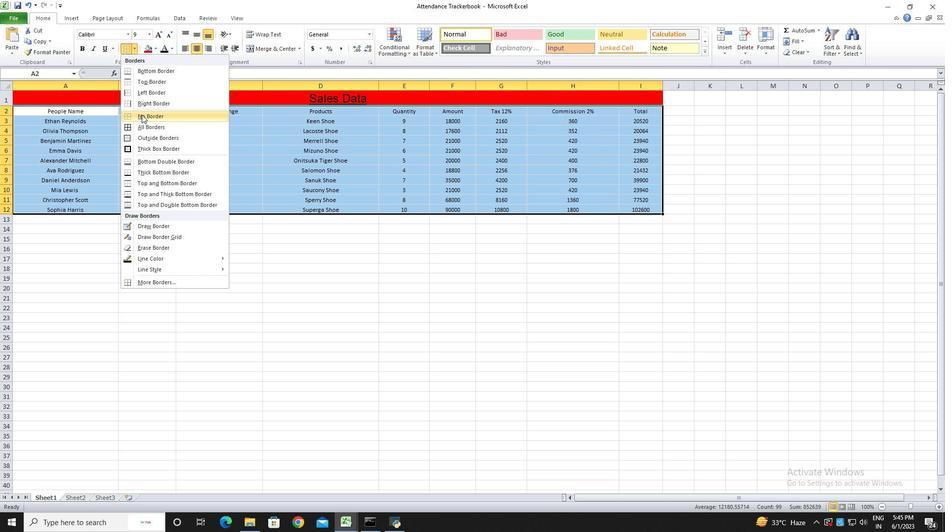 
Action: Mouse moved to (607, 253)
Screenshot: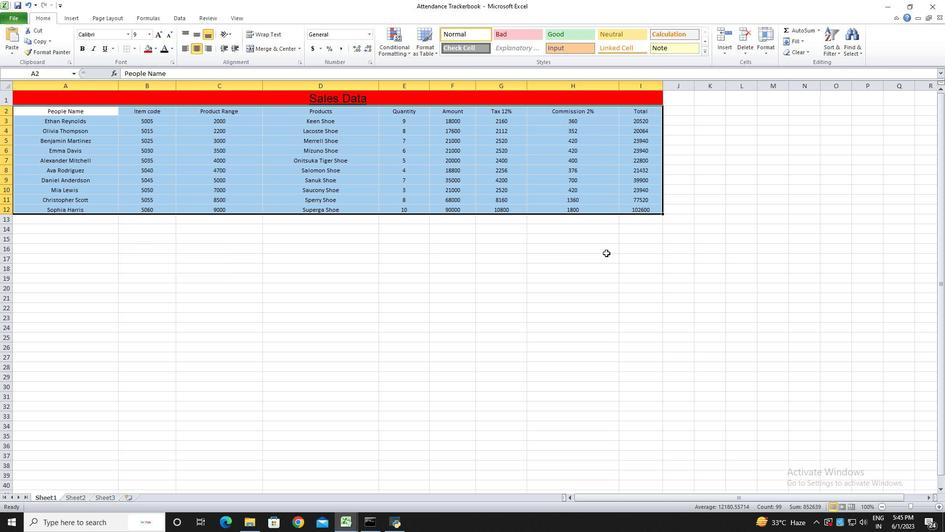 
Action: Mouse pressed left at (607, 253)
Screenshot: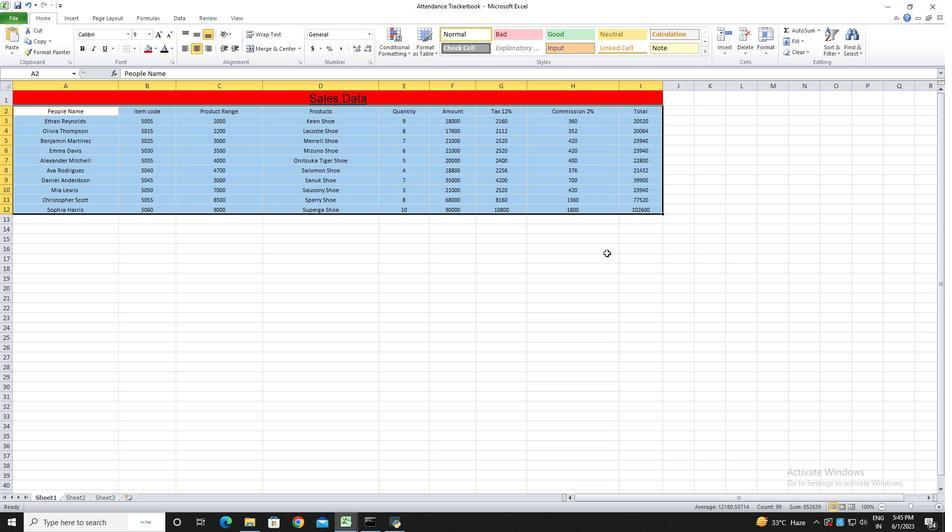 
Action: Key pressed ctrl+S<'\x13'><'\x13'><'\x13'><'\x13'><'\x13'><'\x13'><'\x13'><'\x13'><'\x13'><'\x13'><'\x13'><'\x13'><'\x13'>
Screenshot: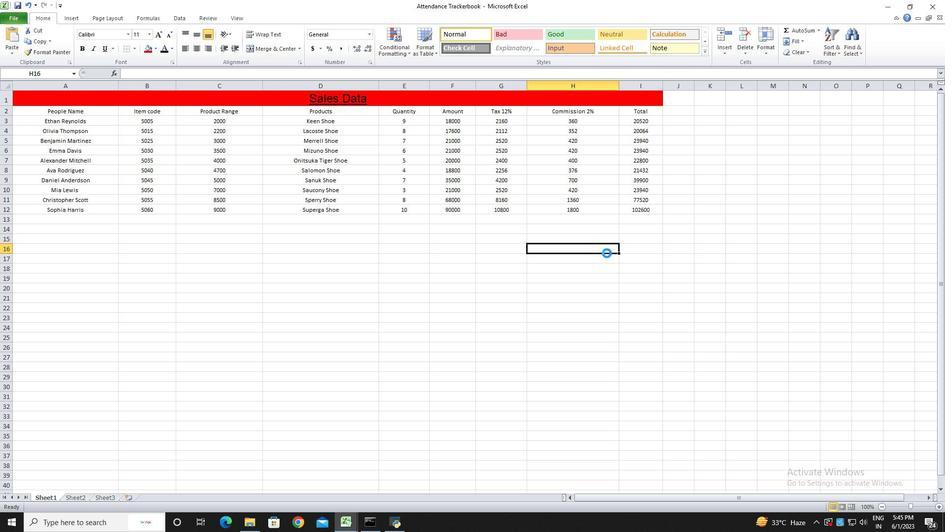 
